 Task: Add Reed's Zero Sugar Extra Ginger Beer 4 Pack Cans to the cart.
Action: Mouse pressed left at (26, 96)
Screenshot: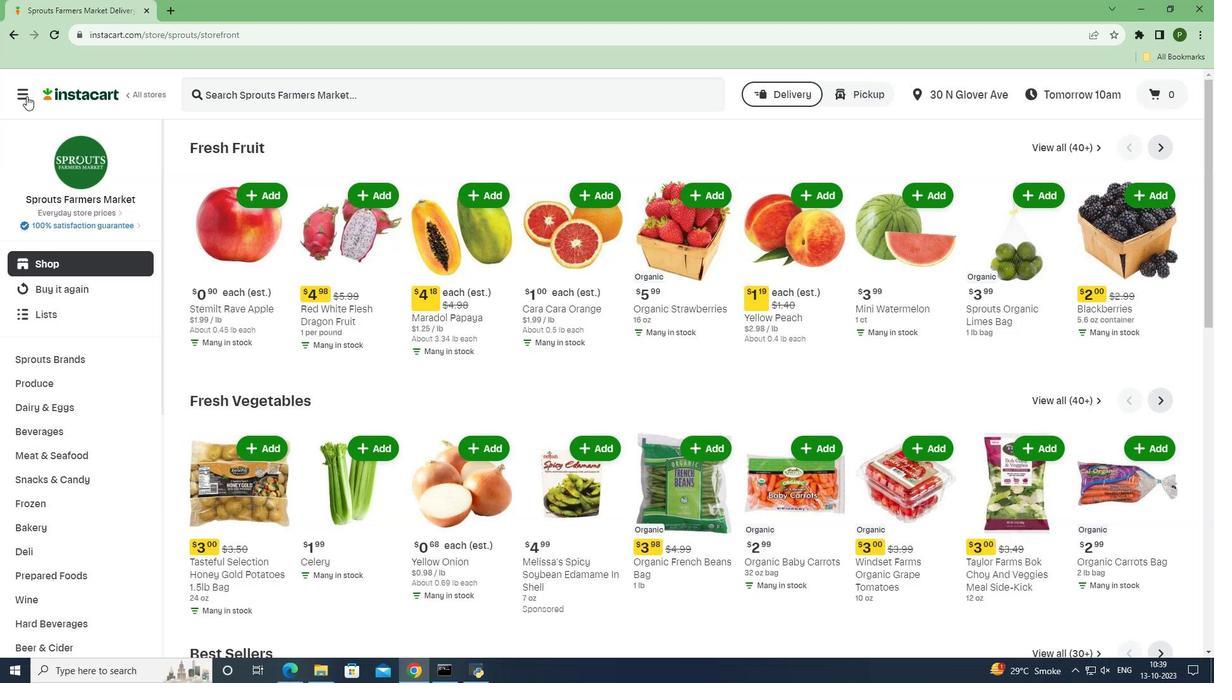
Action: Mouse moved to (72, 330)
Screenshot: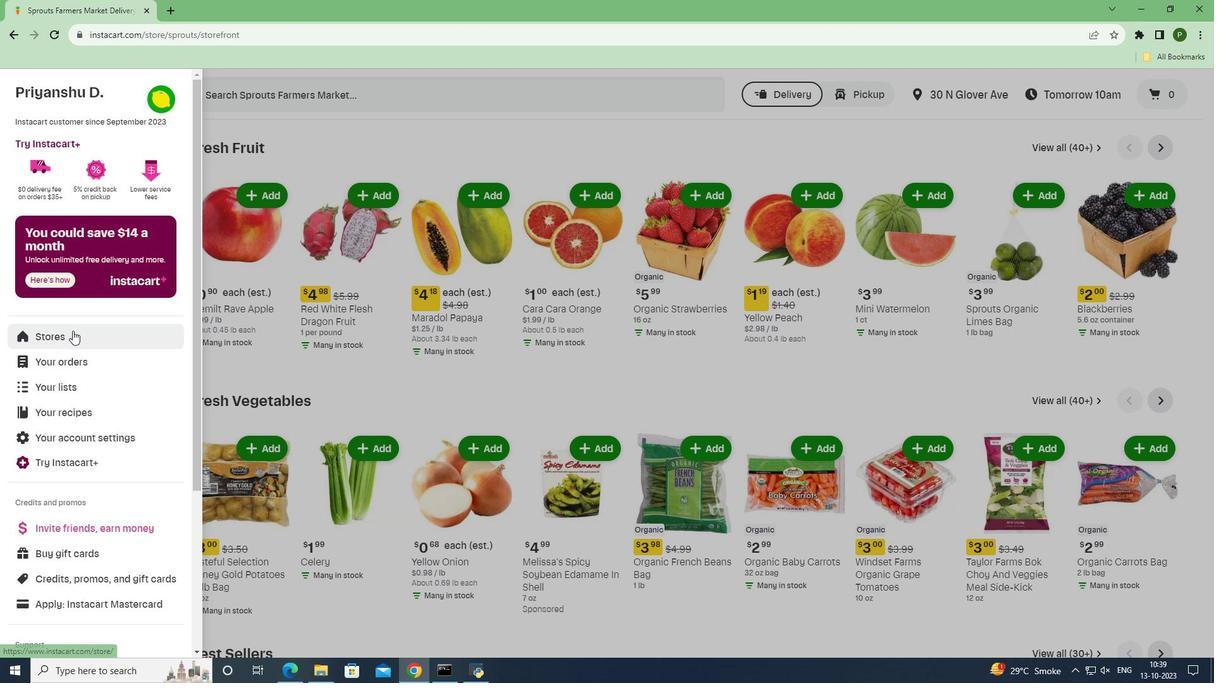 
Action: Mouse pressed left at (72, 330)
Screenshot: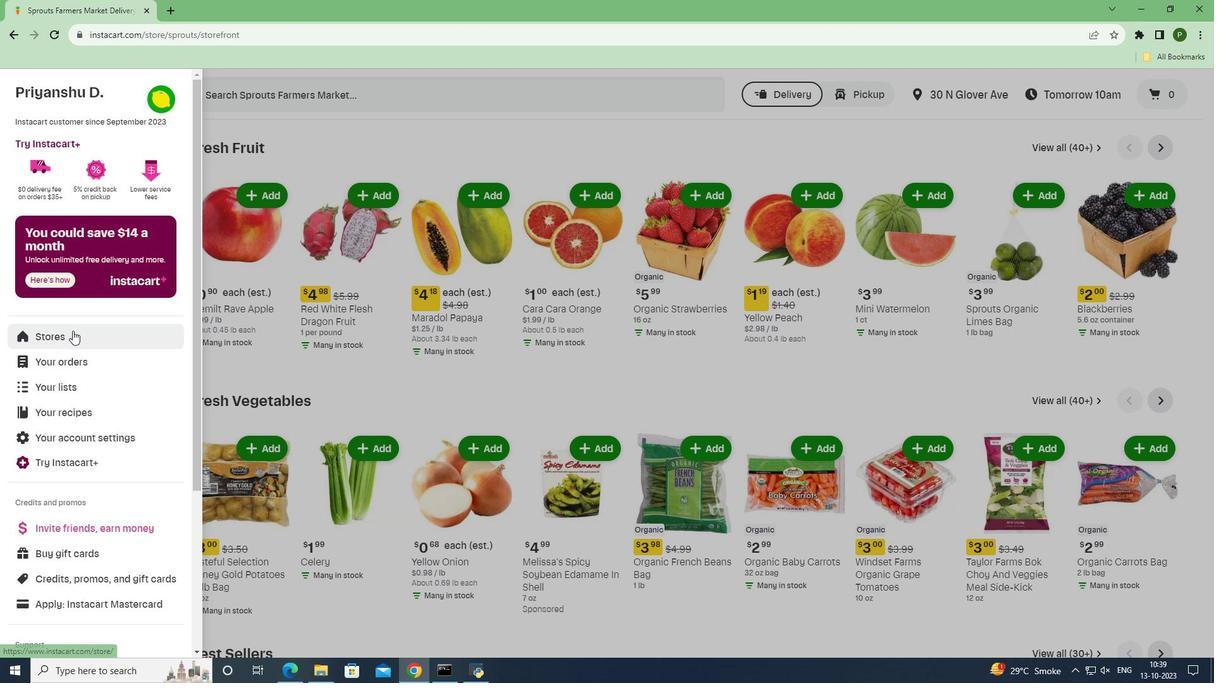 
Action: Mouse moved to (283, 150)
Screenshot: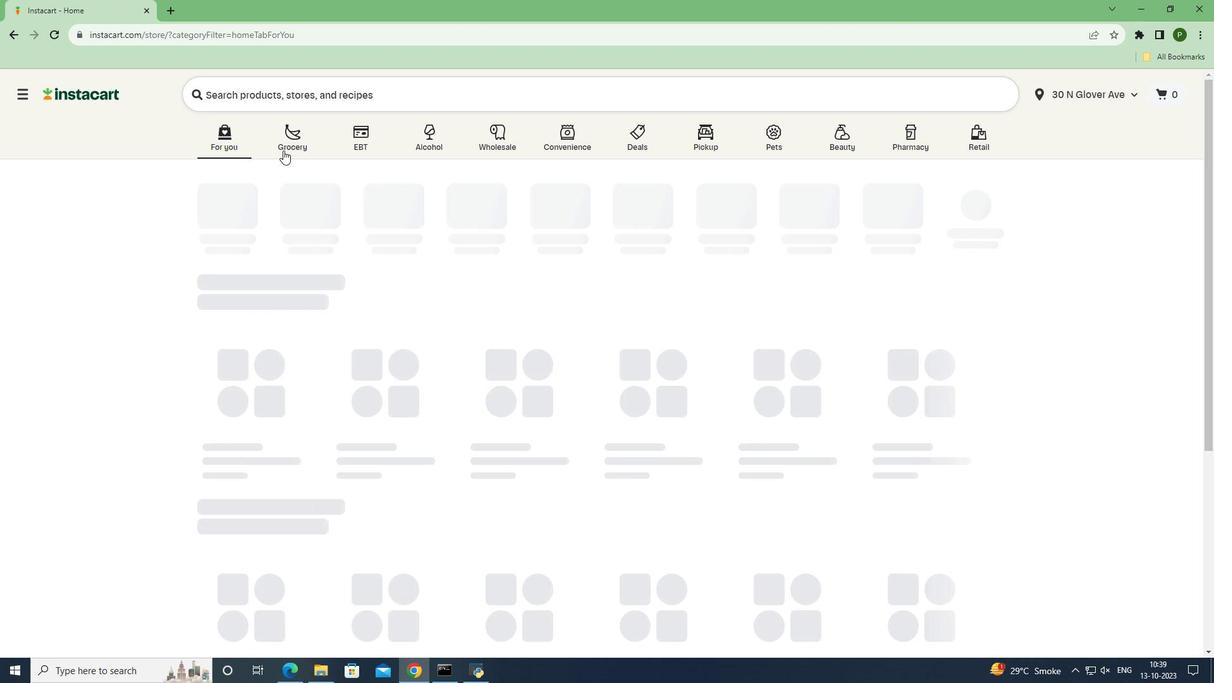 
Action: Mouse pressed left at (283, 150)
Screenshot: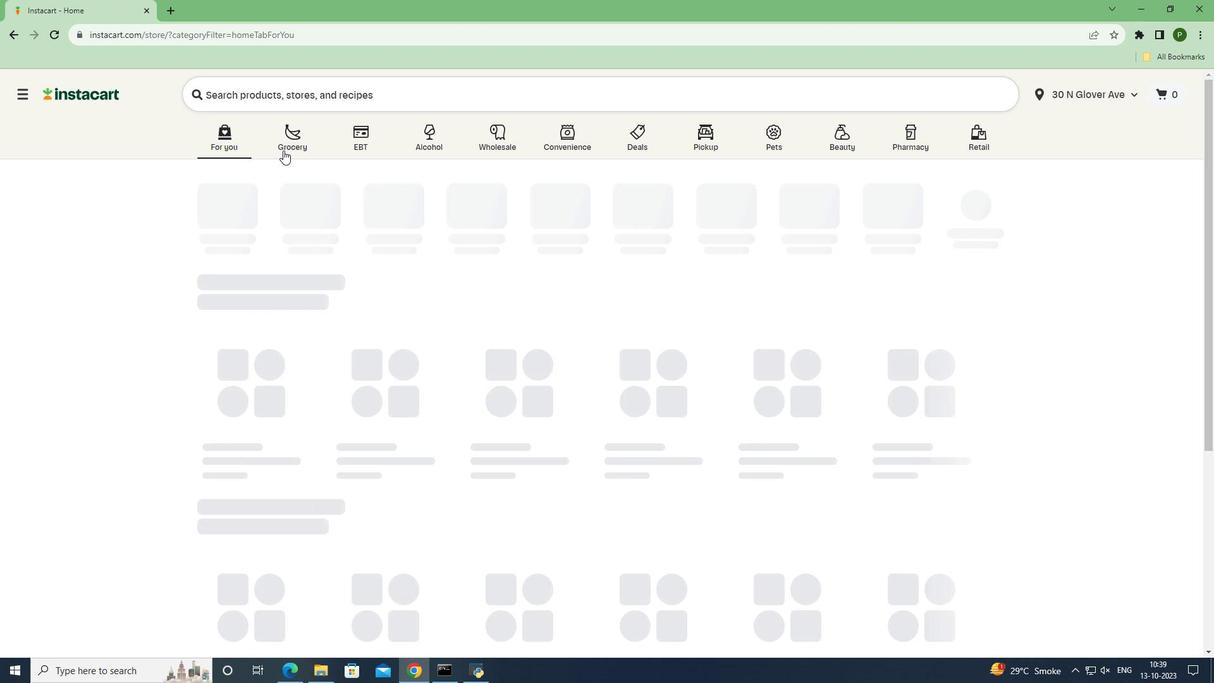 
Action: Mouse moved to (768, 294)
Screenshot: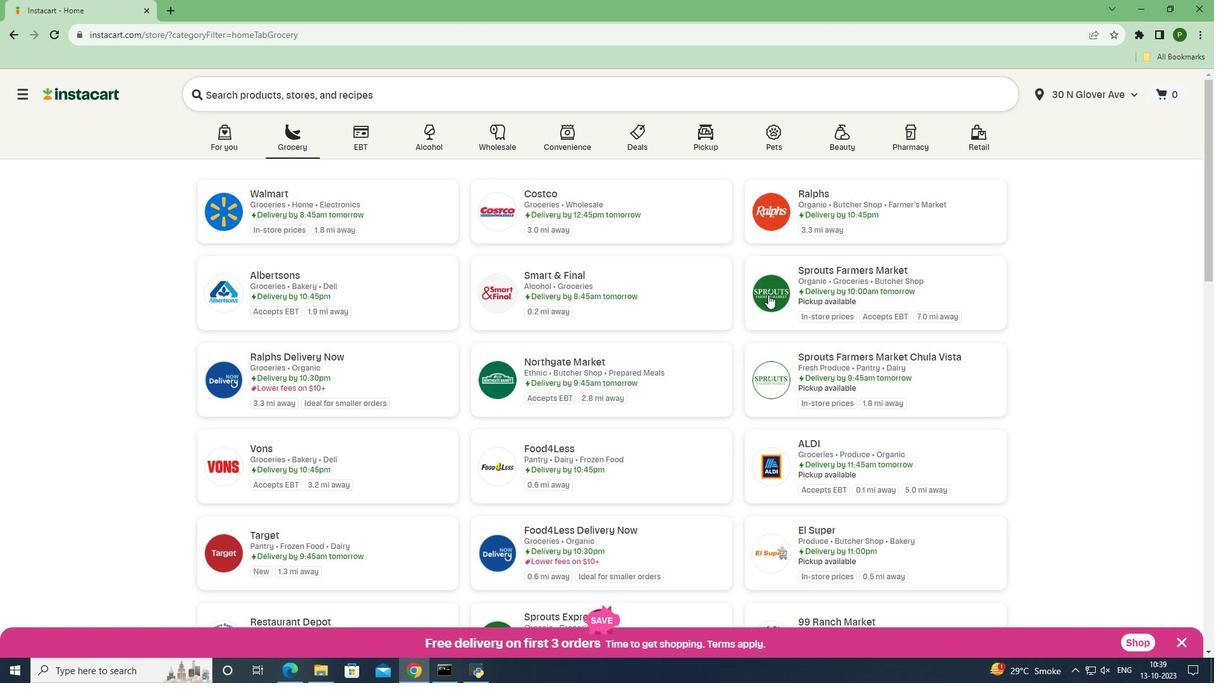 
Action: Mouse pressed left at (768, 294)
Screenshot: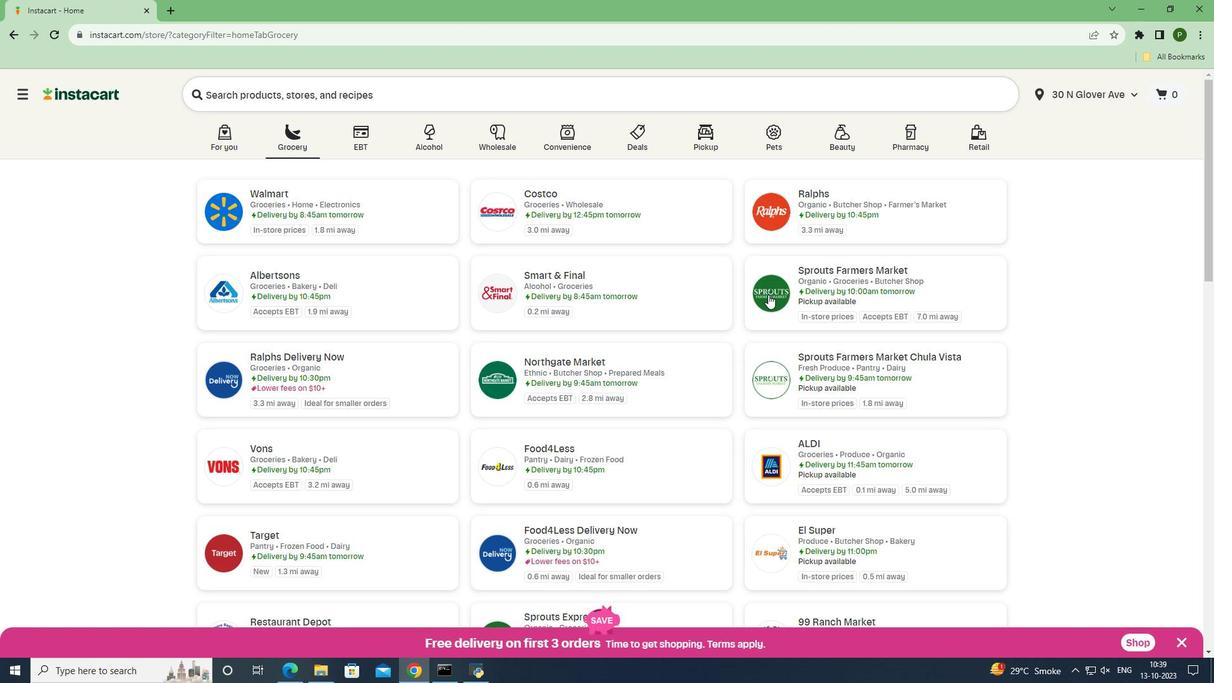 
Action: Mouse moved to (68, 437)
Screenshot: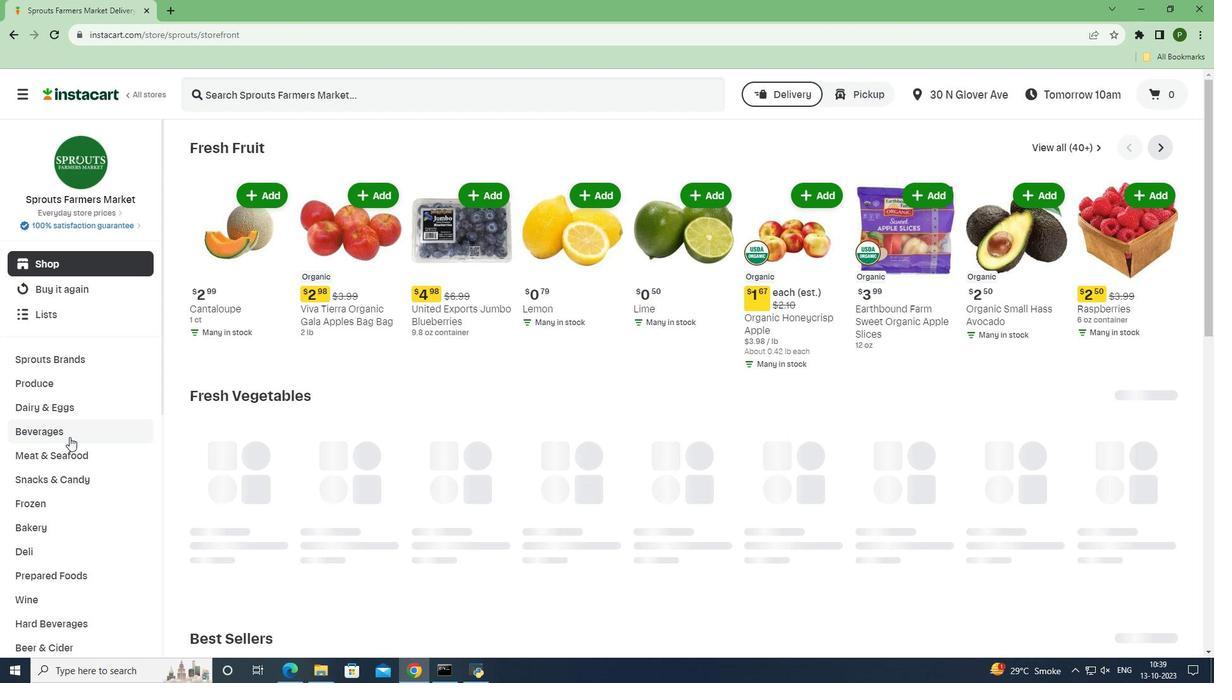 
Action: Mouse pressed left at (68, 437)
Screenshot: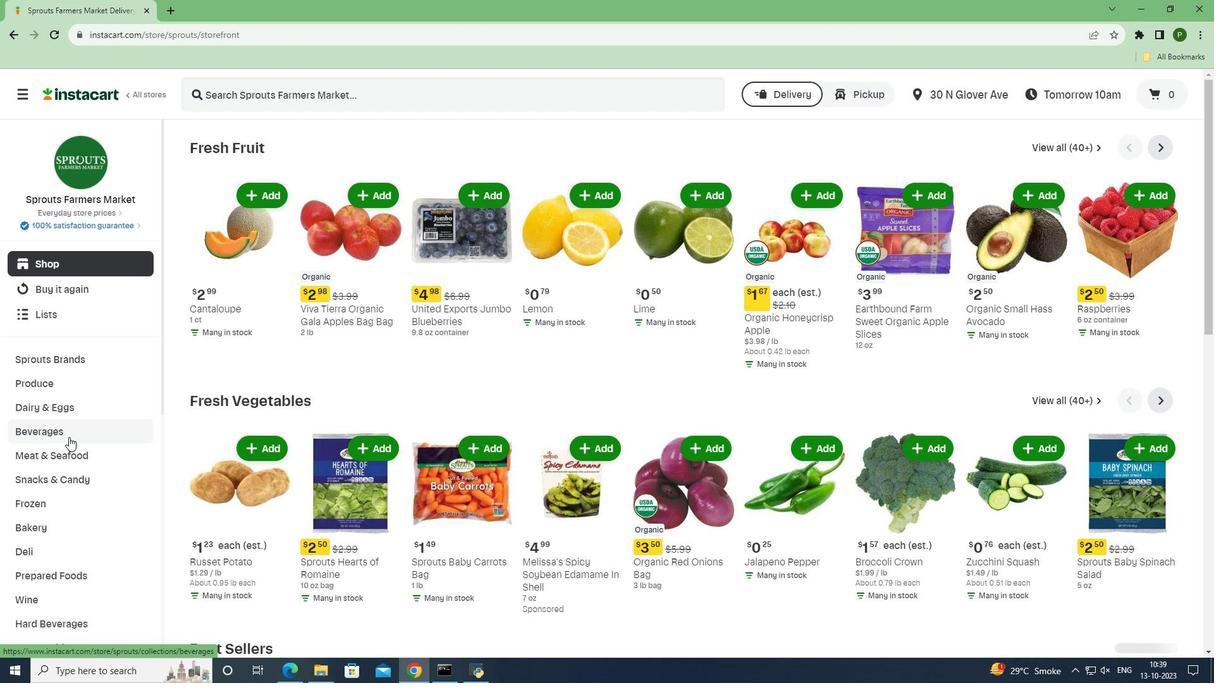 
Action: Mouse moved to (960, 179)
Screenshot: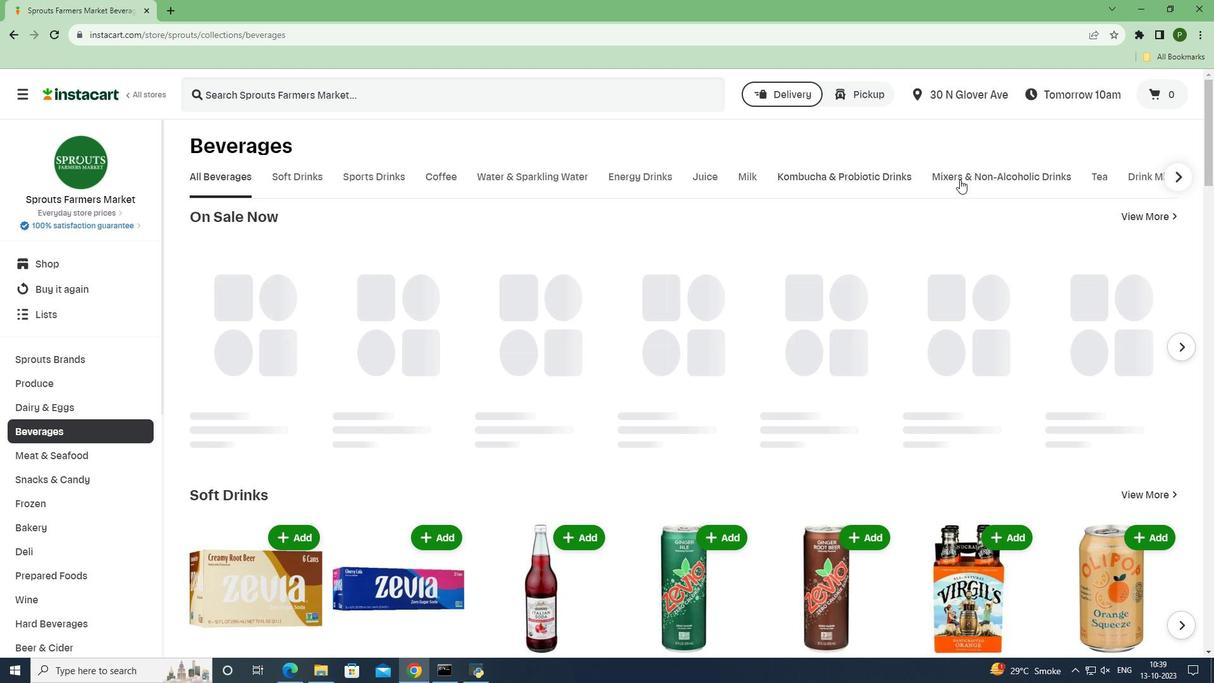 
Action: Mouse pressed left at (960, 179)
Screenshot: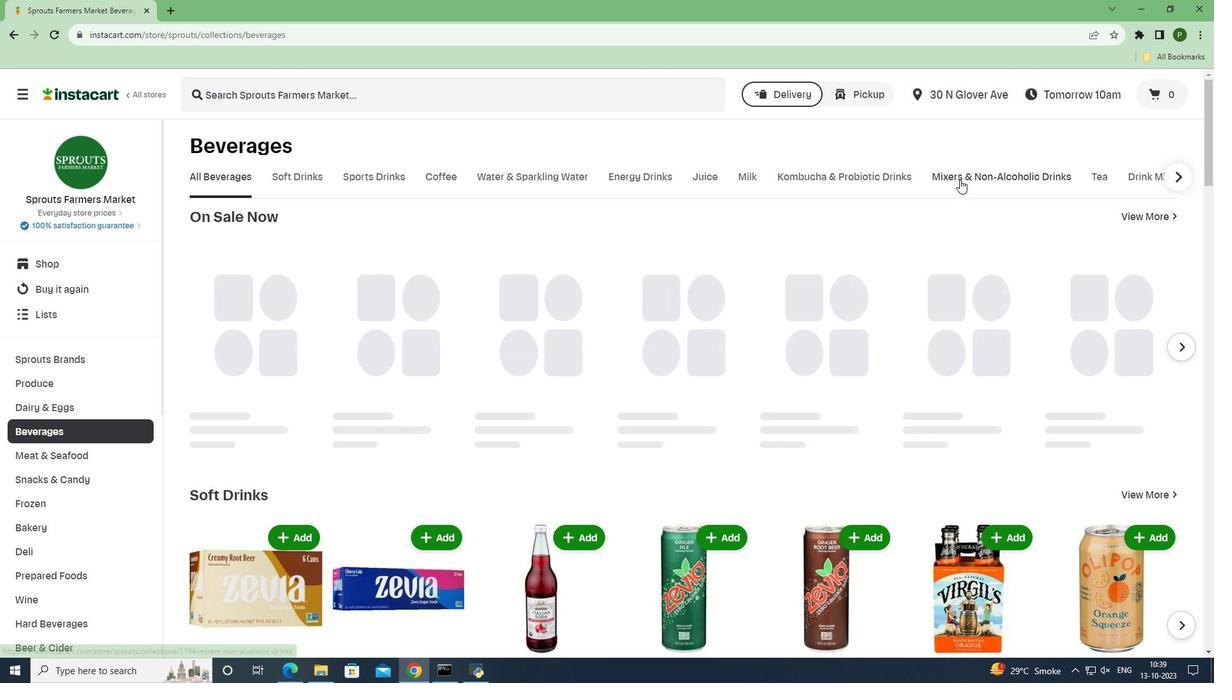 
Action: Mouse moved to (444, 92)
Screenshot: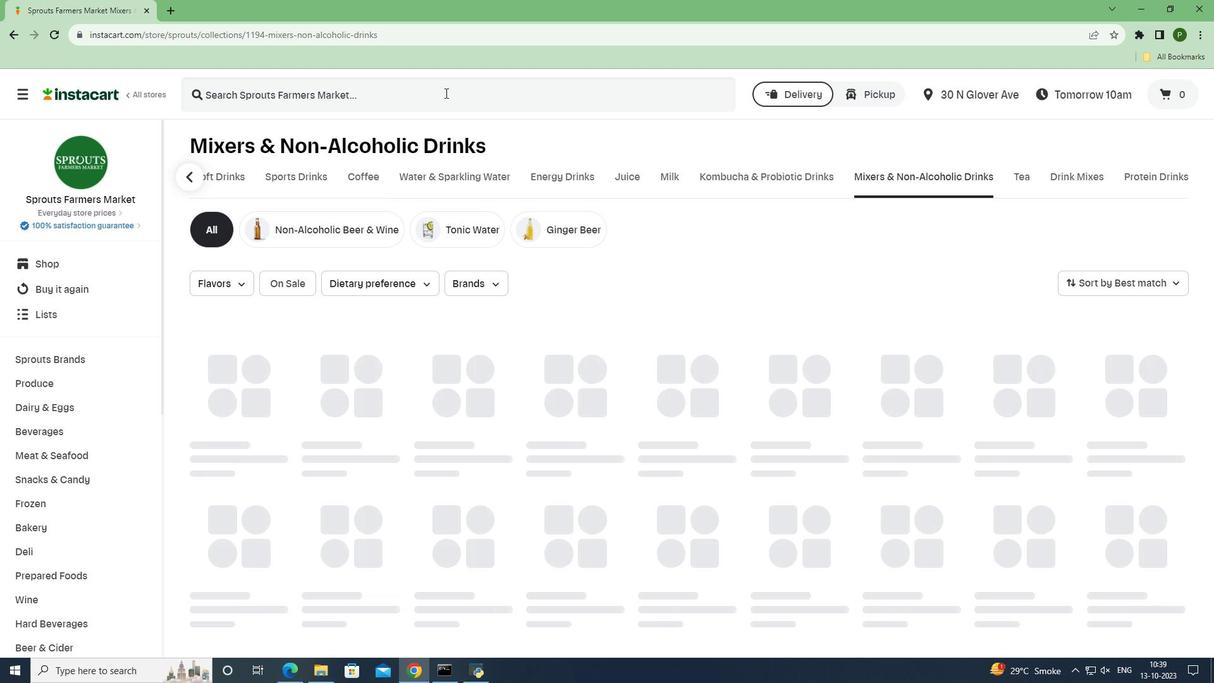 
Action: Mouse pressed left at (444, 92)
Screenshot: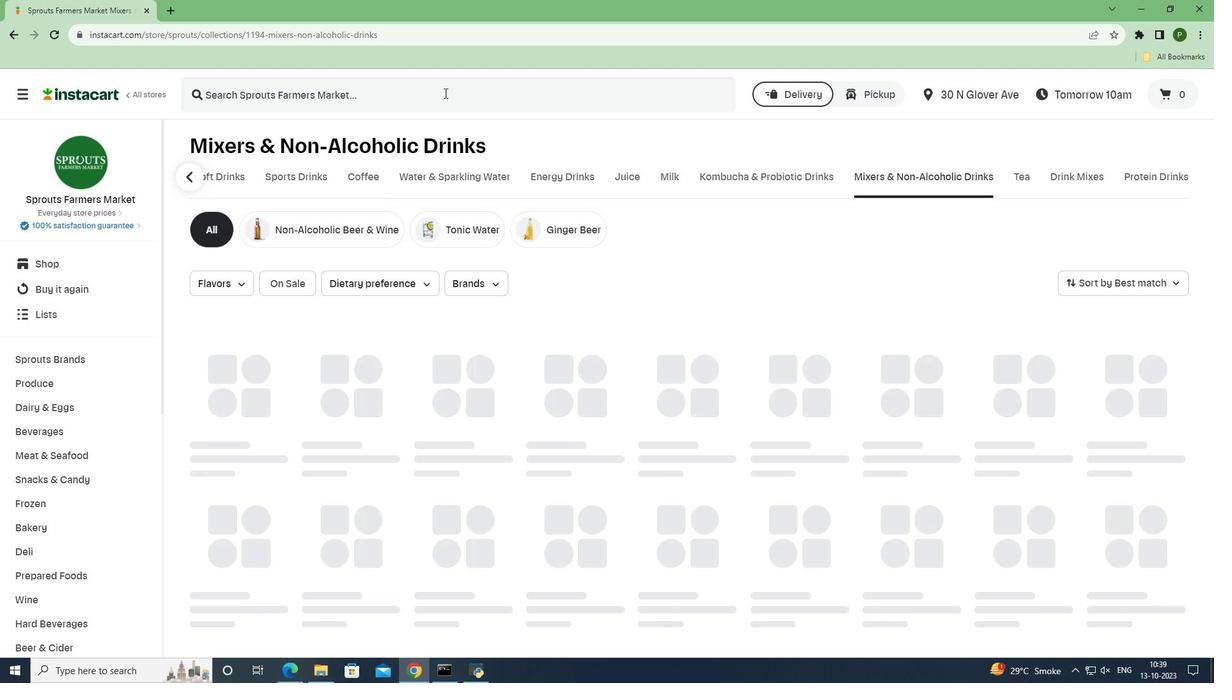 
Action: Key pressed <Key.caps_lock>R<Key.caps_lock>eed's<Key.space><Key.caps_lock>Z<Key.caps_lock>ero<Key.space><Key.caps_lock>S<Key.caps_lock>ugar<Key.space><Key.caps_lock>E<Key.caps_lock>xtra<Key.space><Key.caps_lock>G<Key.caps_lock>inger<Key.space><Key.caps_lock>B<Key.caps_lock>eer<Key.space>4<Key.space><Key.caps_lock>P<Key.caps_lock>ack<Key.space><Key.caps_lock>C<Key.caps_lock>ans<Key.space><Key.enter>
Screenshot: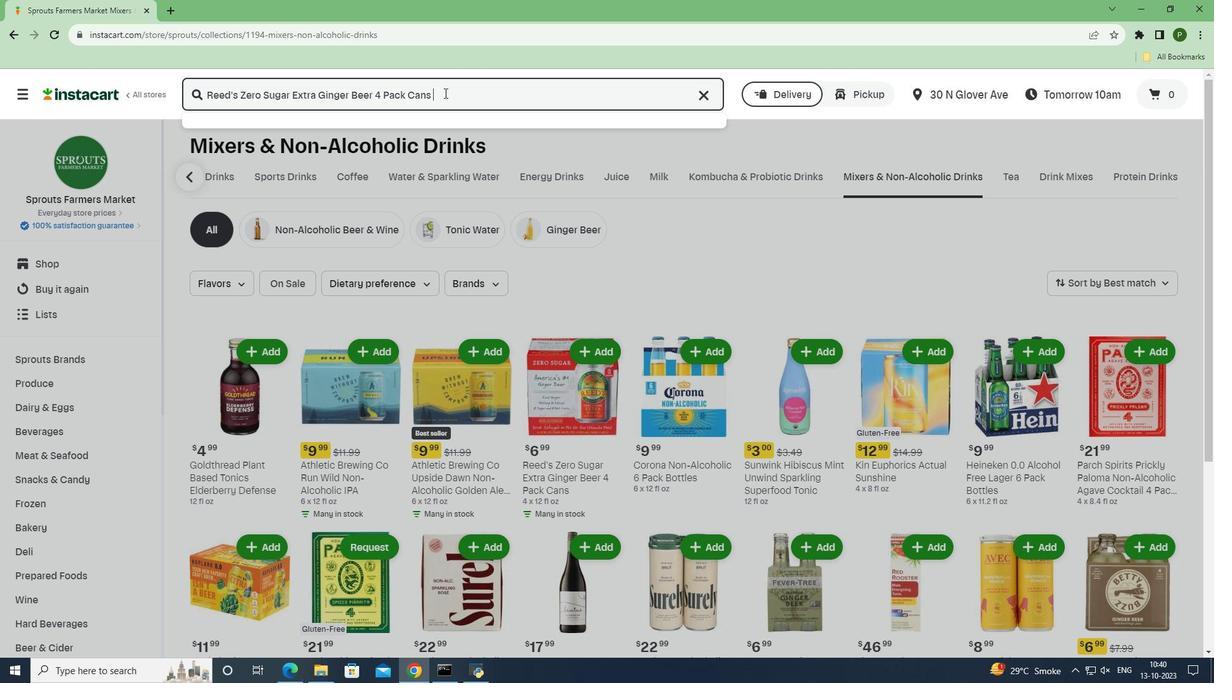 
Action: Mouse moved to (370, 227)
Screenshot: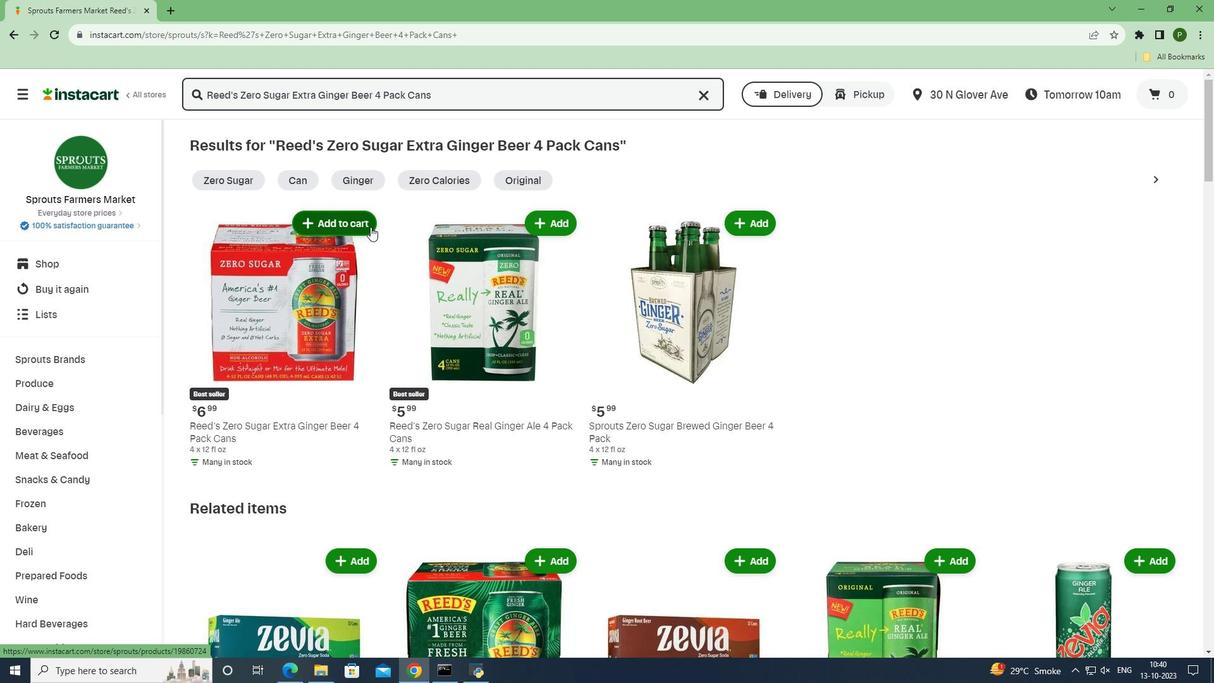
Action: Mouse pressed left at (370, 227)
Screenshot: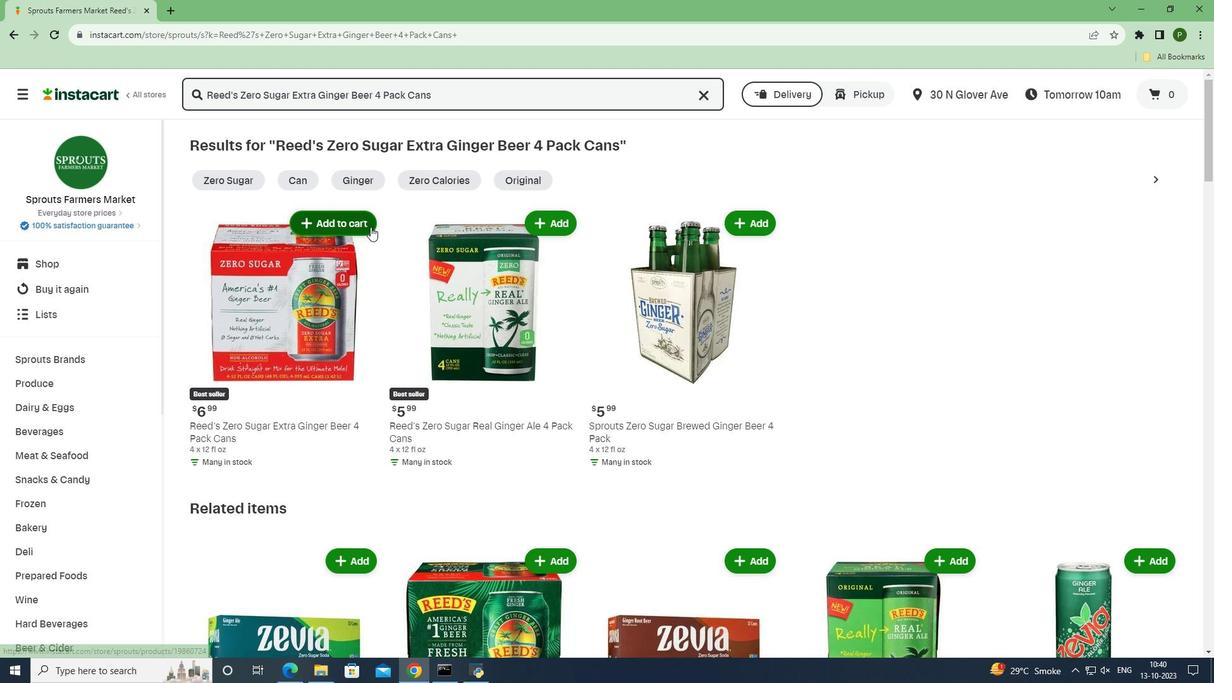 
Action: Mouse moved to (398, 287)
Screenshot: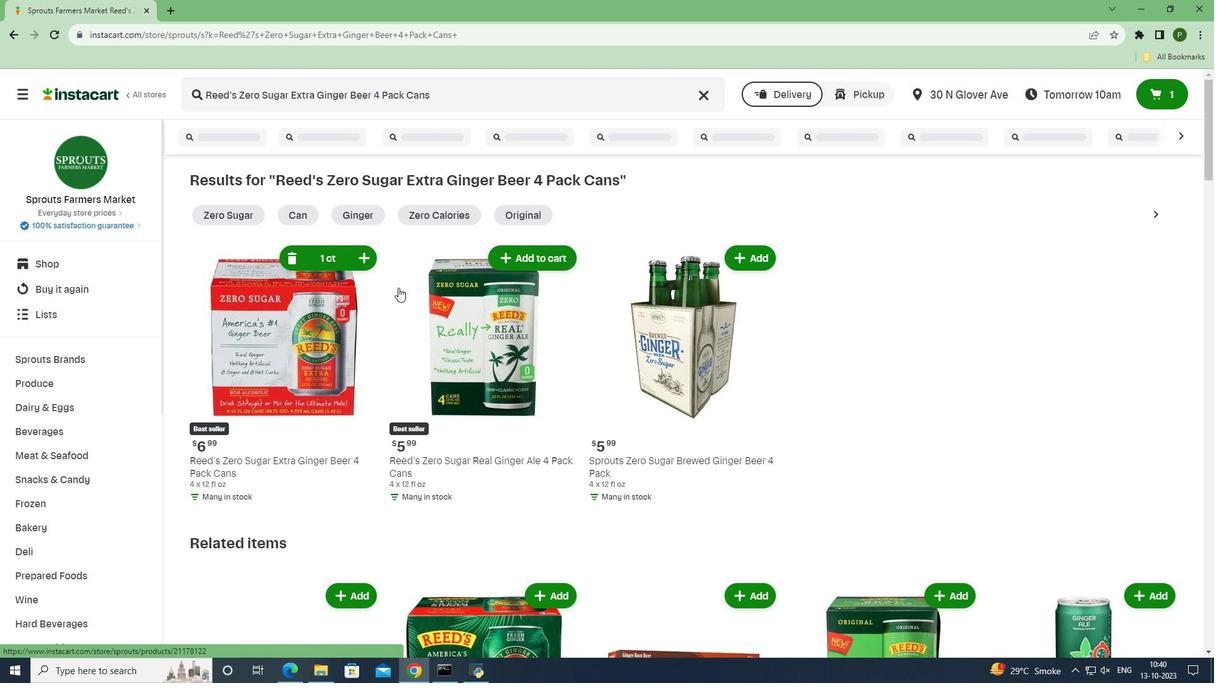 
